 Task: Add the task  Fix issue causing mobile app to crash when device is low on memory to the section Burnout Blast in the project TractLine and add a Due Date to the respective task as 2023/08/26.
Action: Mouse moved to (570, 441)
Screenshot: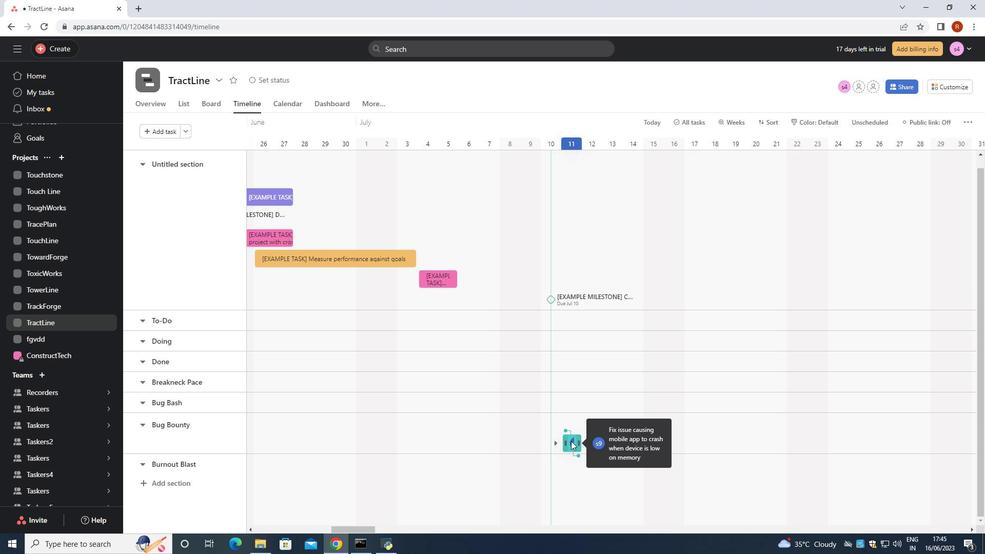 
Action: Mouse pressed left at (570, 441)
Screenshot: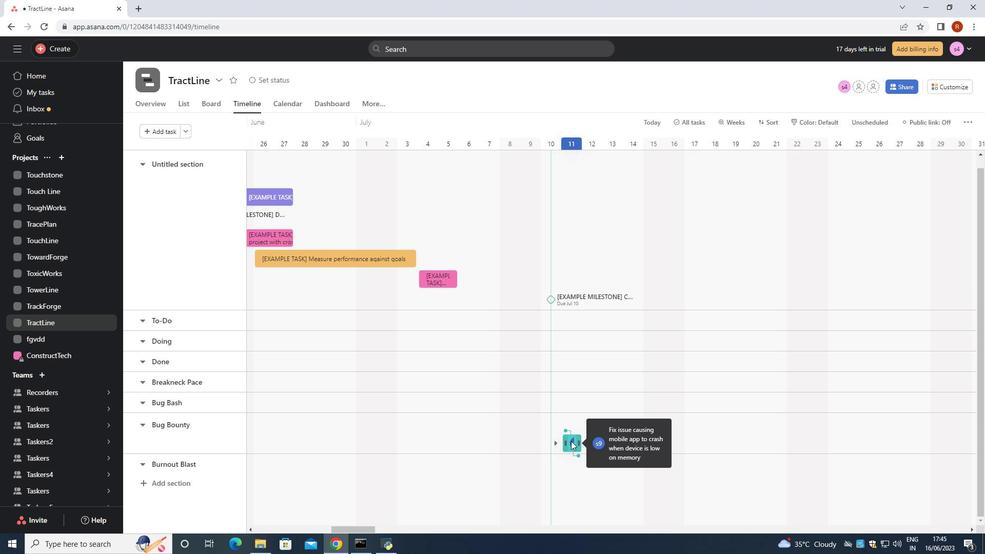 
Action: Mouse moved to (612, 459)
Screenshot: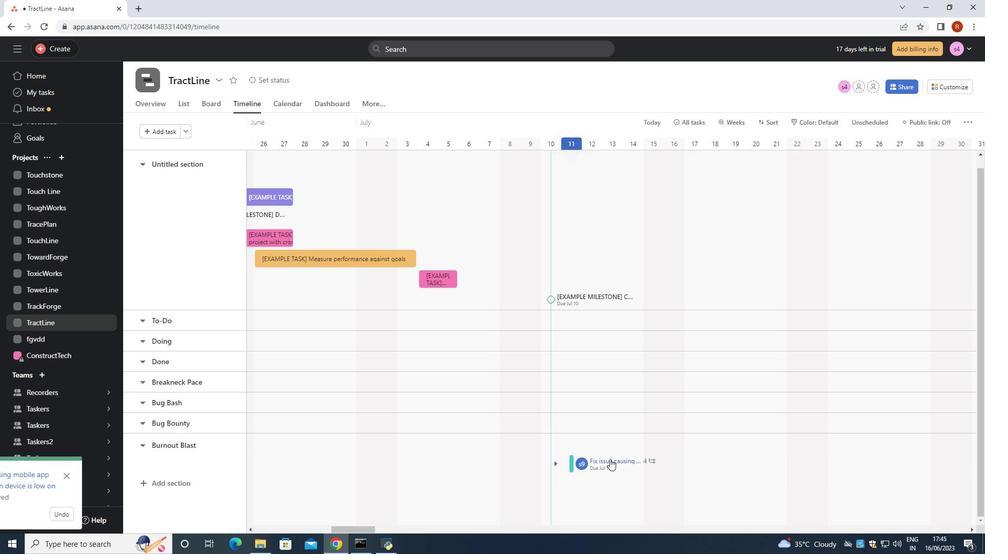 
Action: Mouse pressed left at (612, 459)
Screenshot: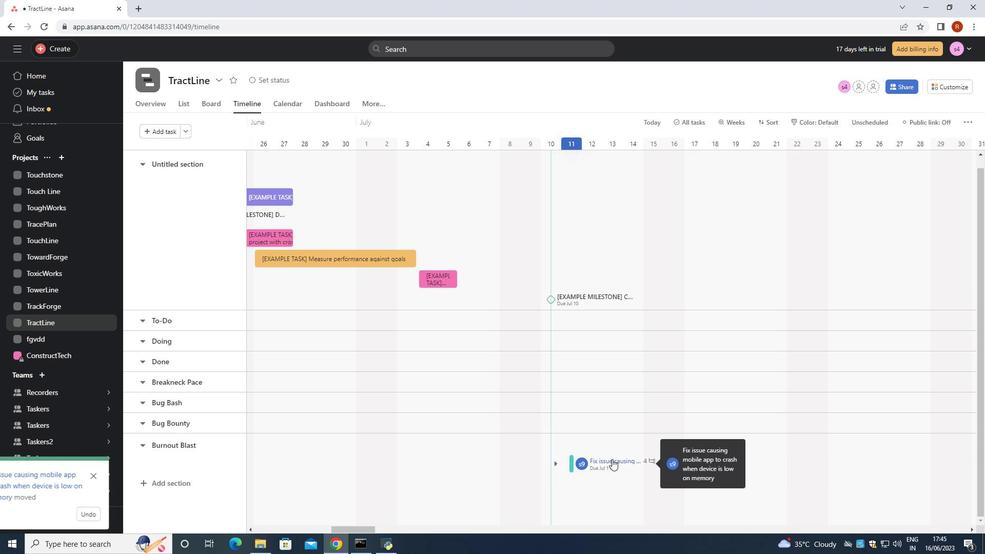 
Action: Mouse moved to (759, 220)
Screenshot: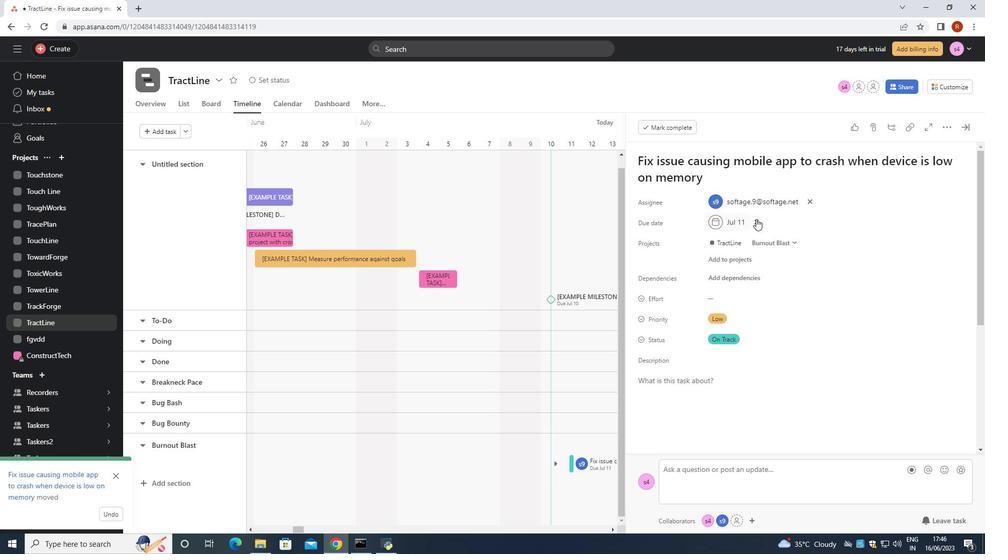 
Action: Mouse pressed left at (759, 220)
Screenshot: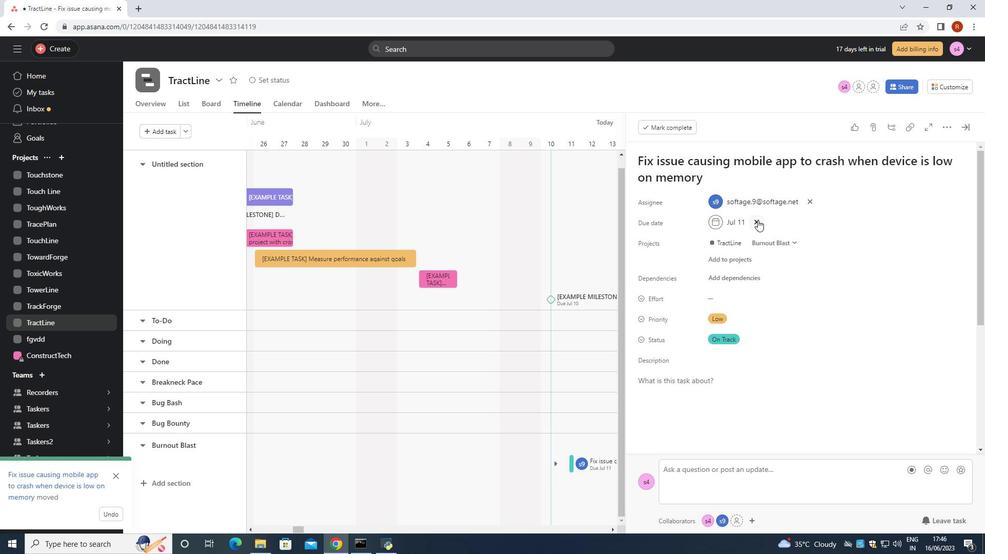 
Action: Mouse pressed left at (759, 220)
Screenshot: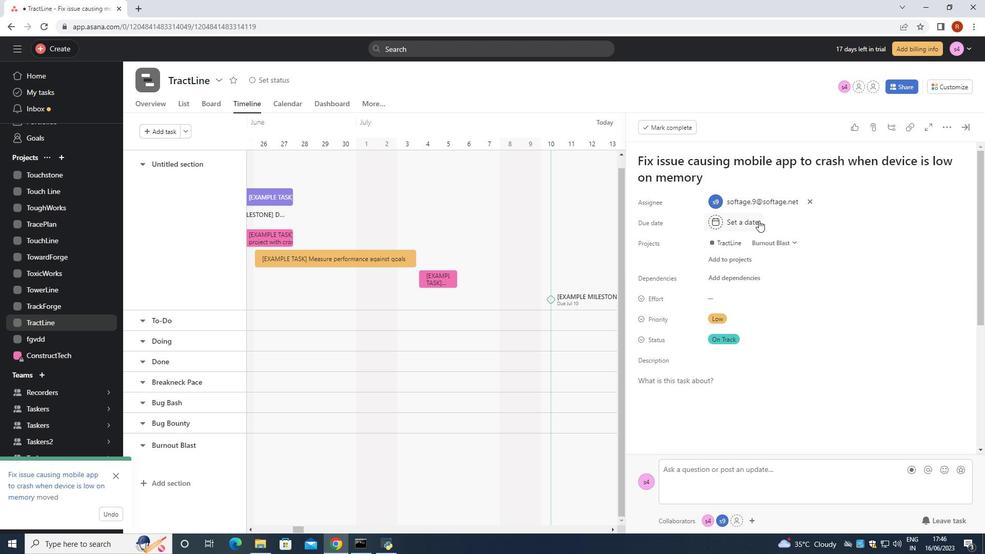 
Action: Mouse moved to (794, 250)
Screenshot: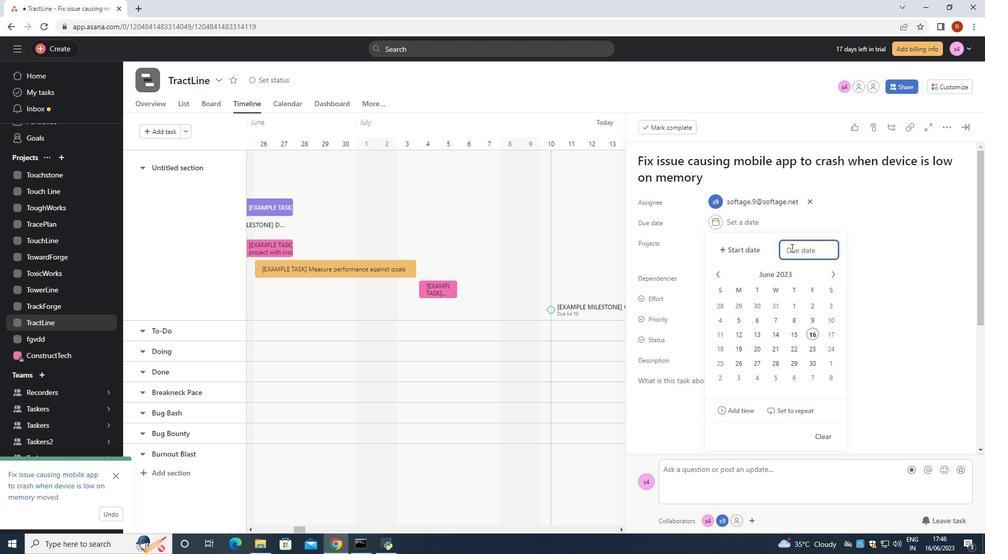 
Action: Key pressed 2023/08/26<Key.enter>
Screenshot: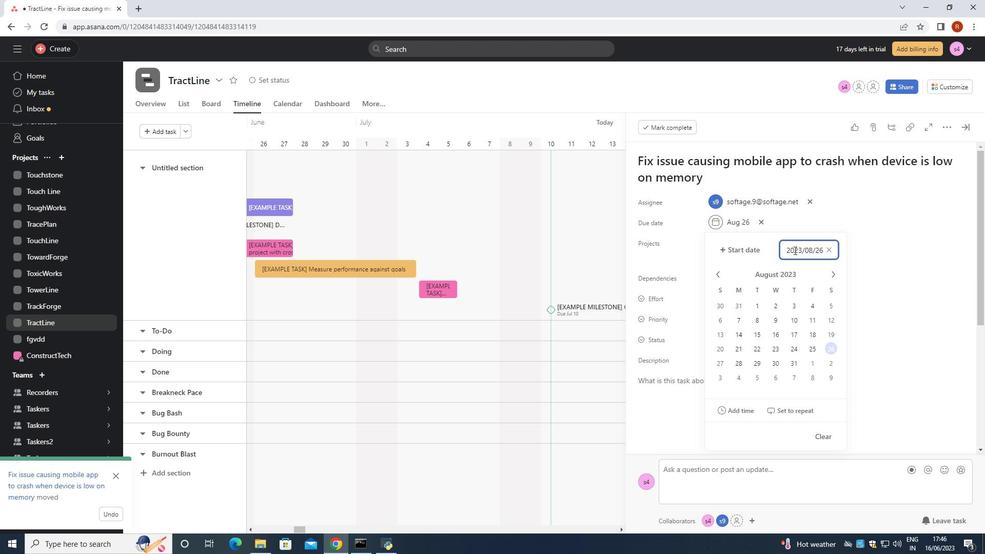 
Action: Mouse moved to (791, 250)
Screenshot: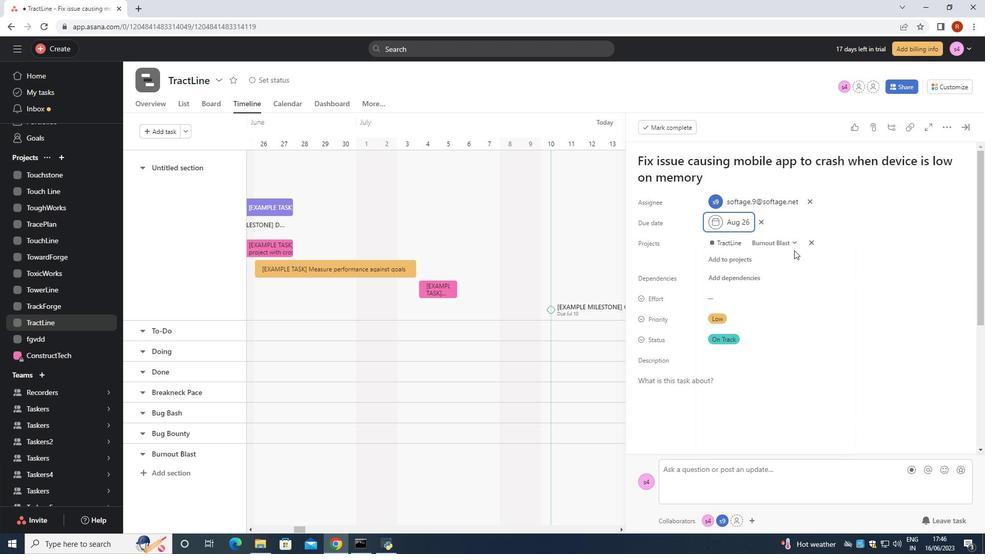 
